 Task: Check your schedule for June 27, 2023, and then open your email inbox.
Action: Mouse moved to (15, 53)
Screenshot: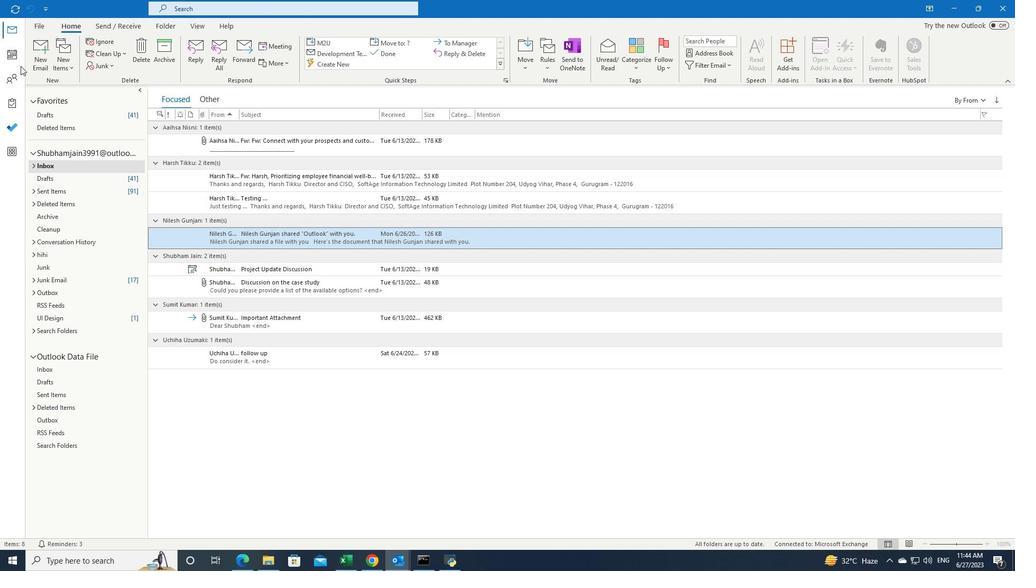 
Action: Mouse pressed left at (15, 53)
Screenshot: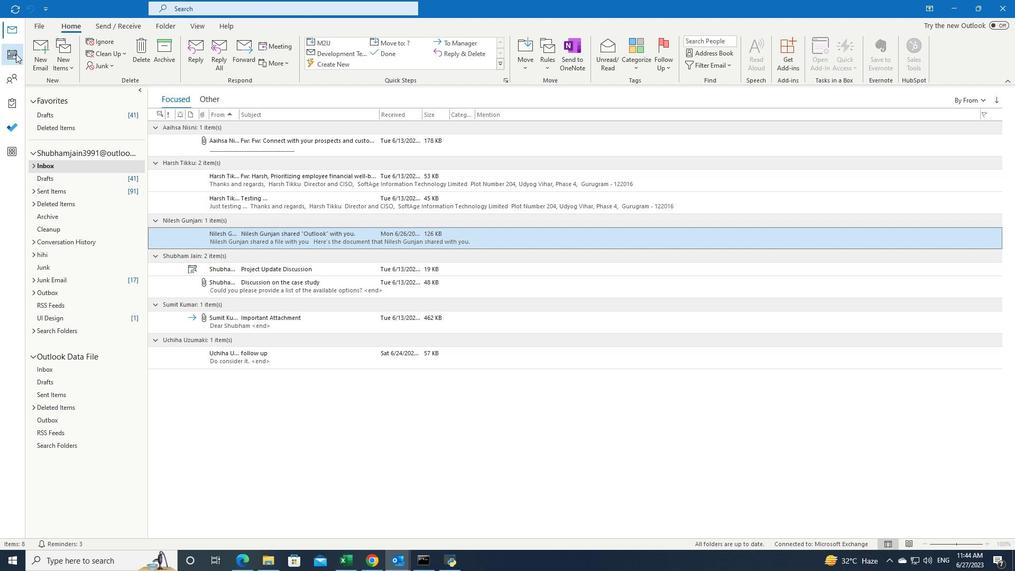 
Action: Mouse moved to (326, 64)
Screenshot: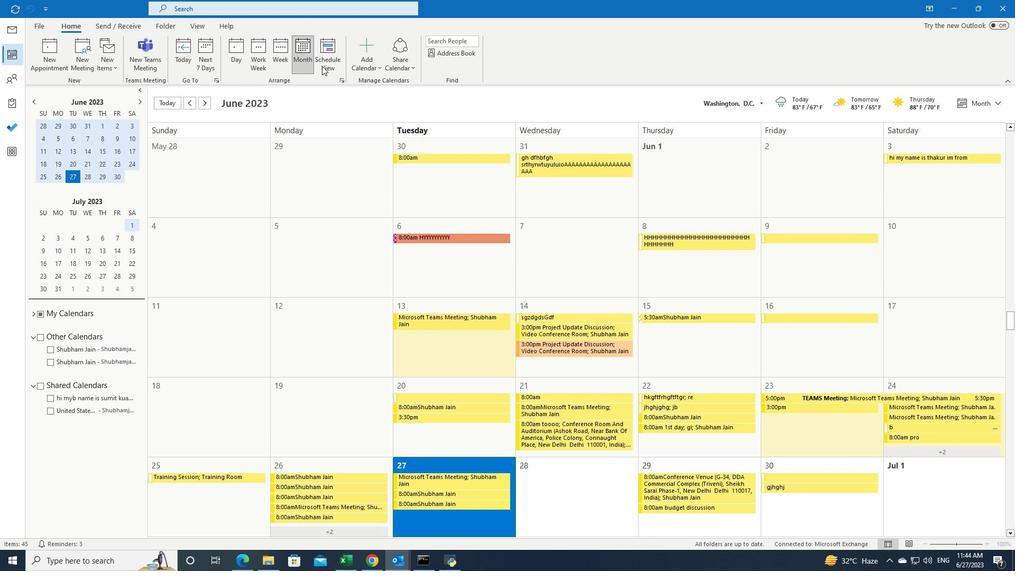 
Action: Mouse pressed left at (326, 64)
Screenshot: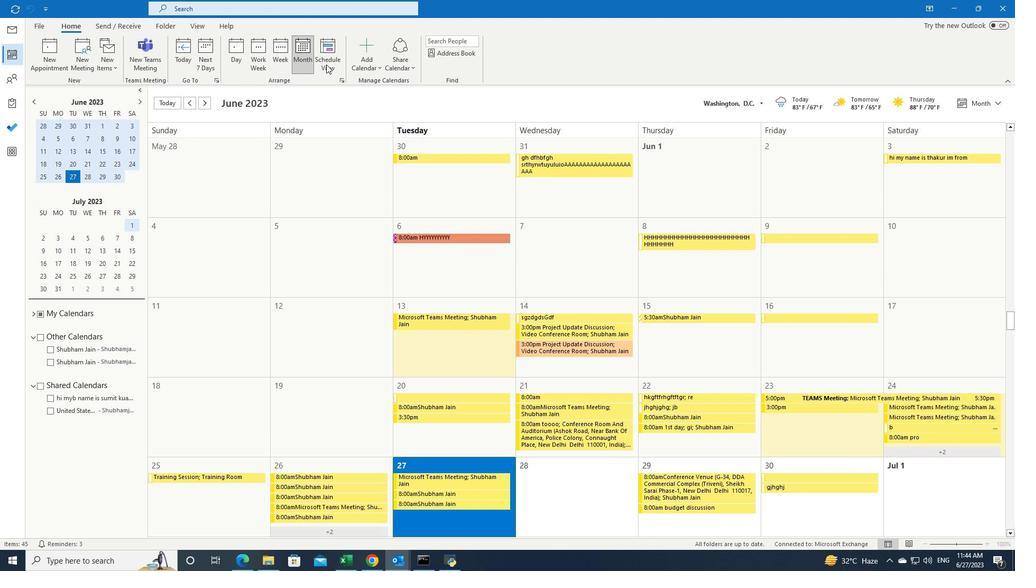 
Action: Mouse moved to (108, 262)
Screenshot: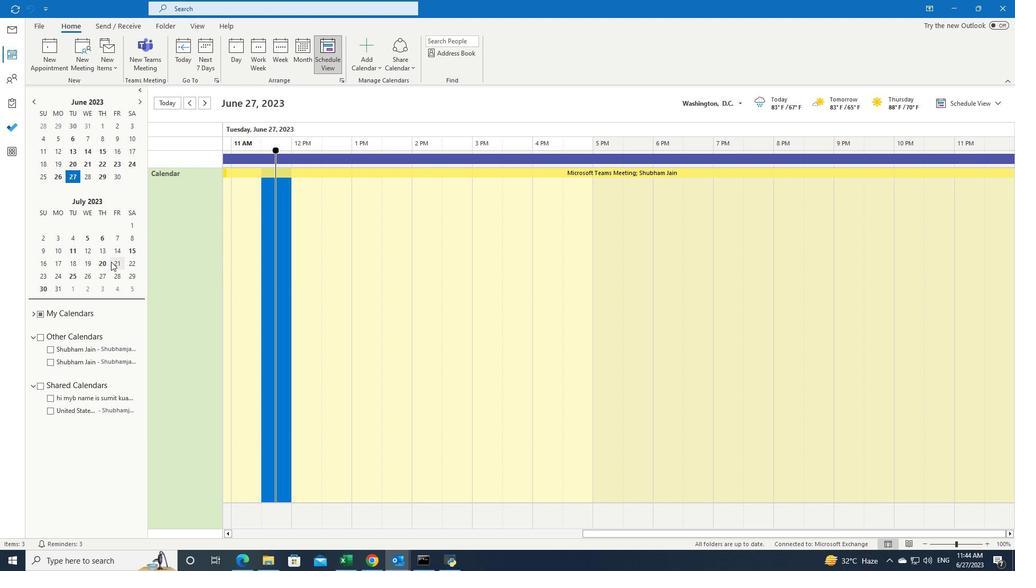 
Action: Mouse pressed left at (108, 262)
Screenshot: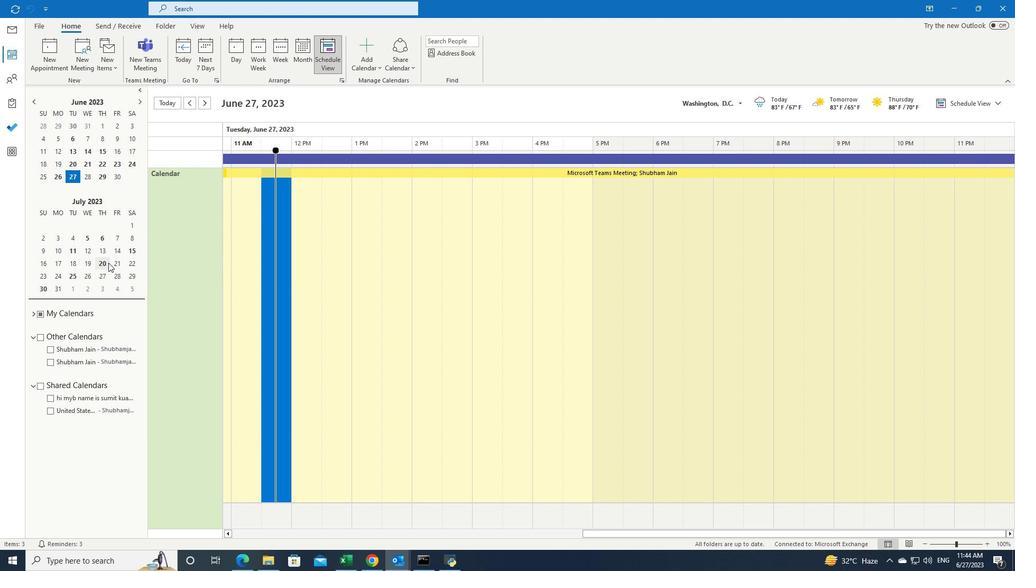 
